 Task: Change  the formatting of the data to Which is  Less than 5, In conditional formating, put the option 'Green Fill with Dark Green Text. . 'In the sheet   Optimum Sales templetes   book
Action: Mouse moved to (77, 182)
Screenshot: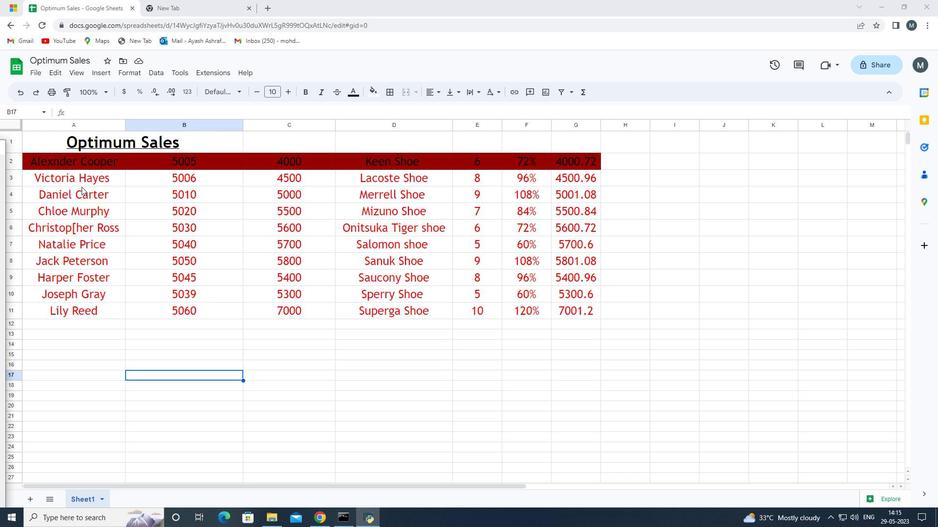 
Action: Mouse pressed left at (77, 182)
Screenshot: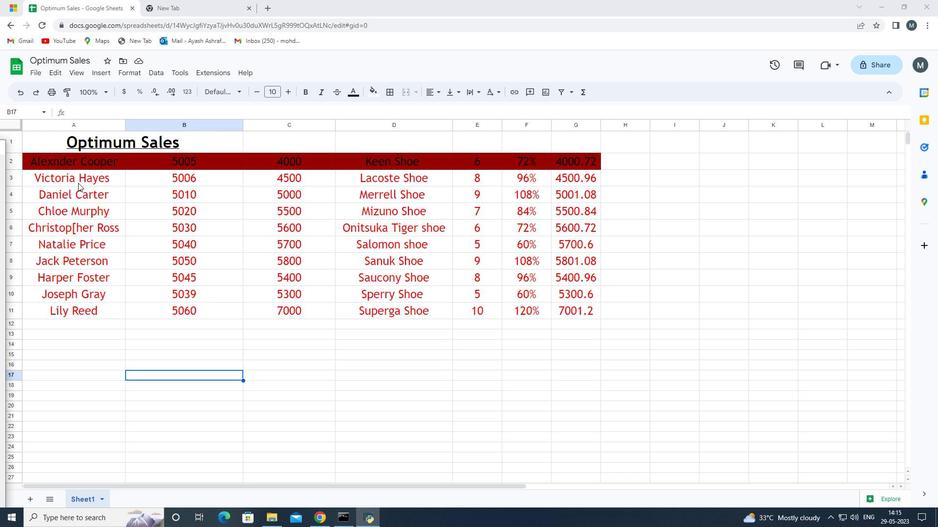 
Action: Mouse moved to (17, 156)
Screenshot: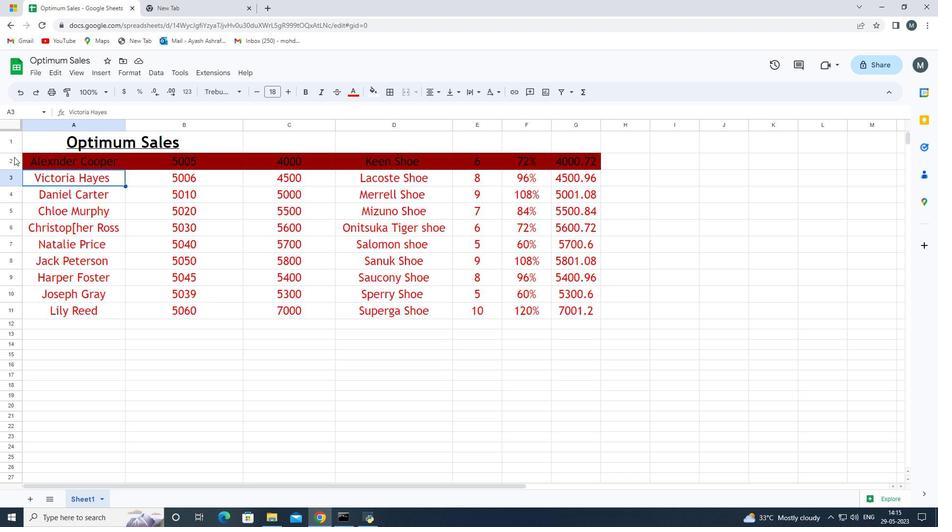 
Action: Mouse pressed left at (17, 156)
Screenshot: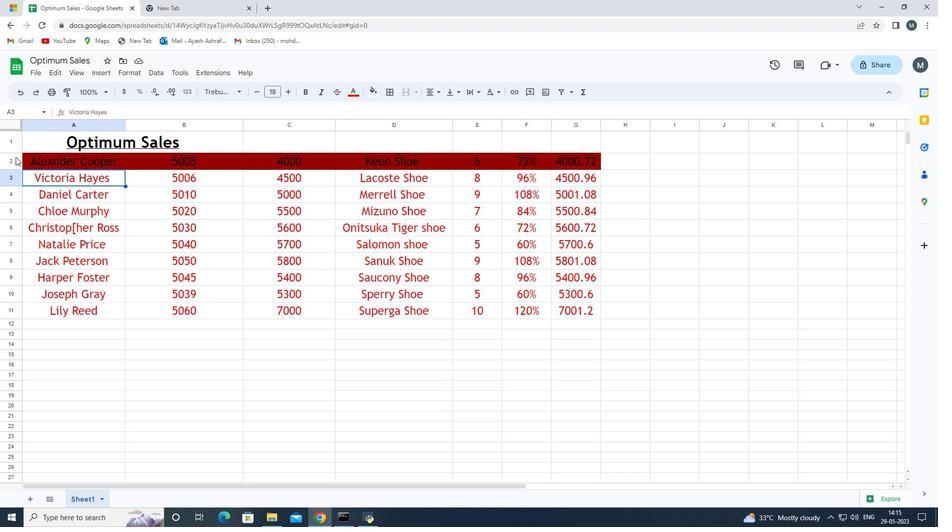 
Action: Mouse moved to (130, 71)
Screenshot: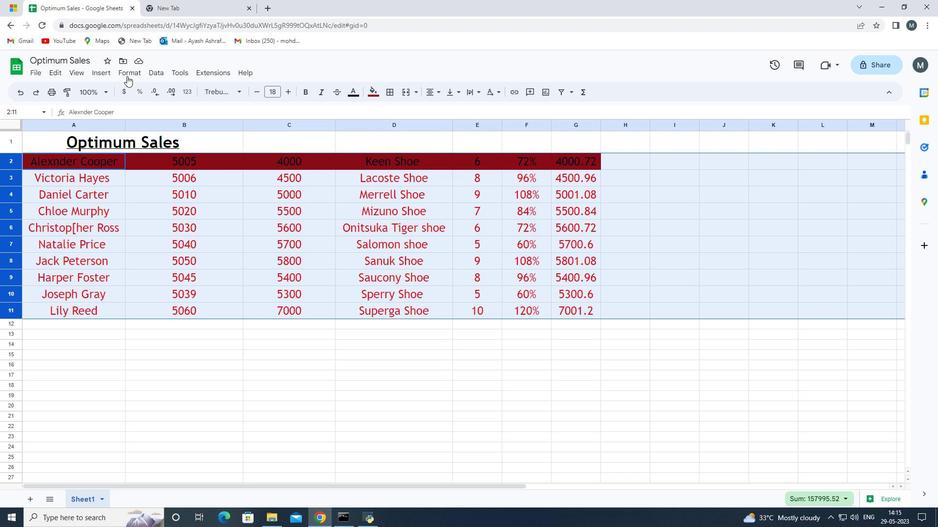 
Action: Mouse pressed left at (130, 71)
Screenshot: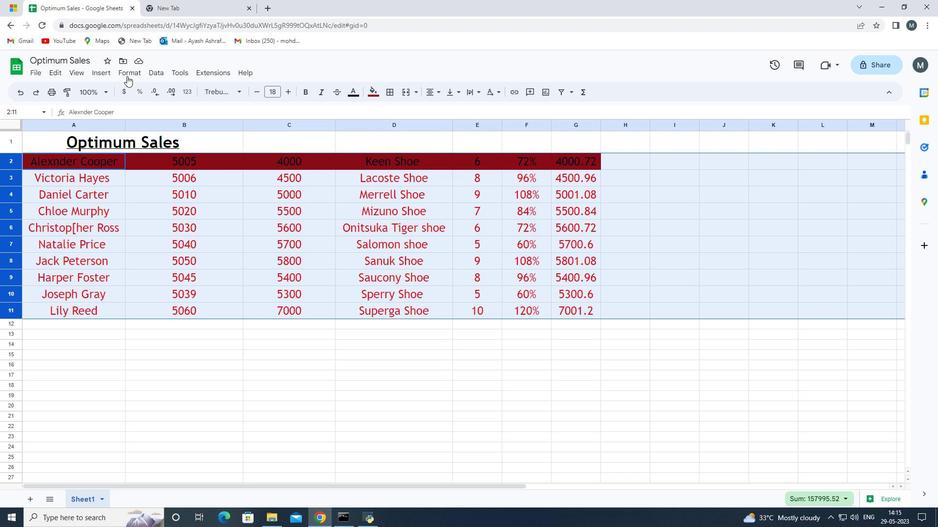 
Action: Mouse moved to (204, 238)
Screenshot: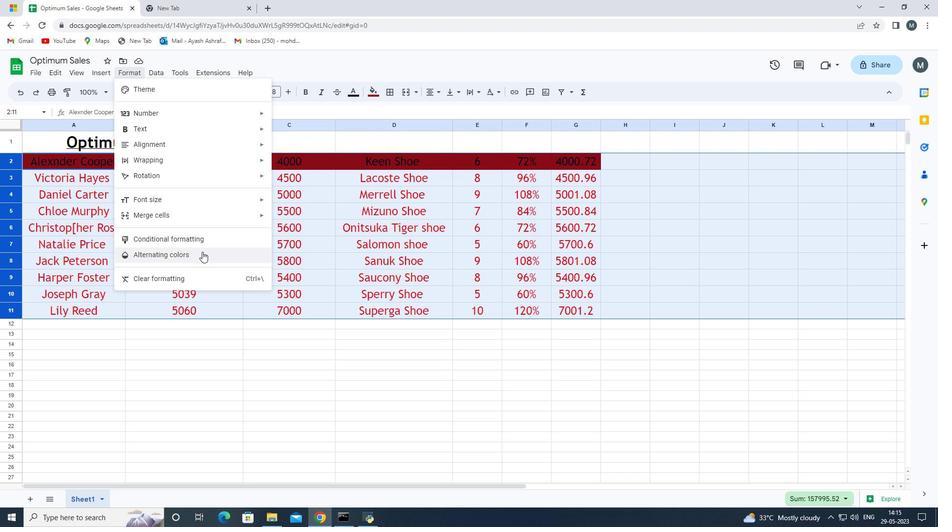 
Action: Mouse pressed left at (204, 238)
Screenshot: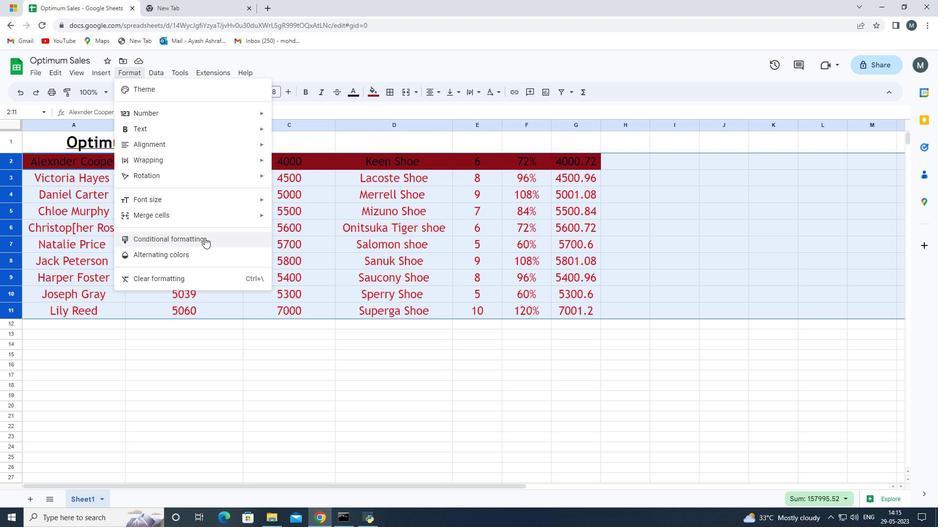 
Action: Mouse moved to (804, 225)
Screenshot: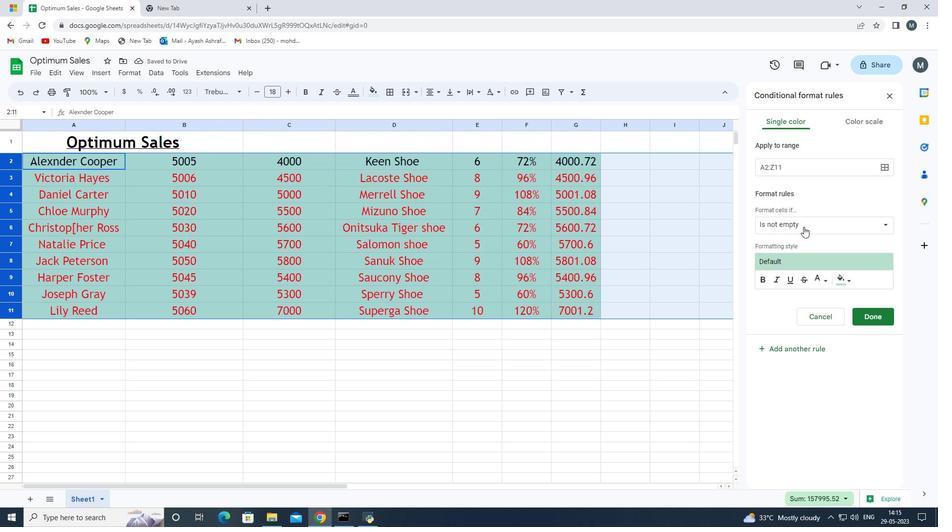 
Action: Mouse pressed left at (804, 225)
Screenshot: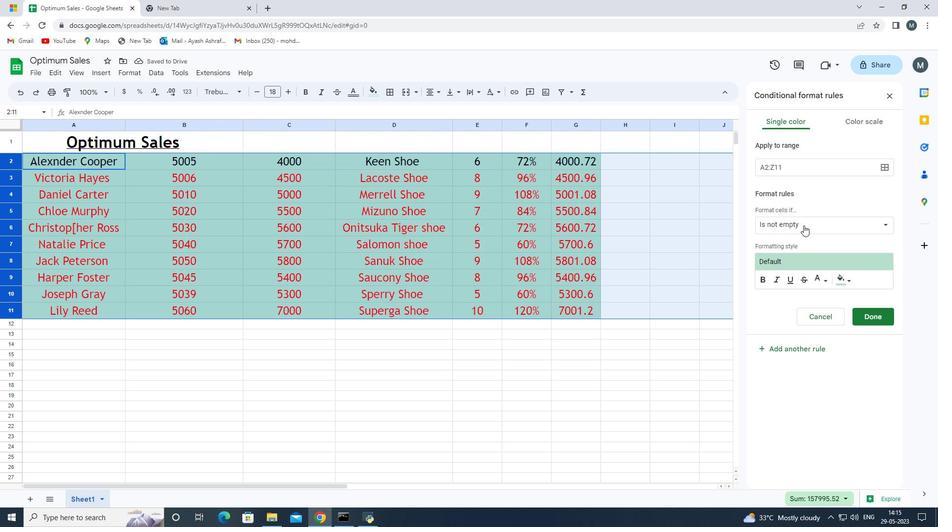 
Action: Mouse moved to (803, 410)
Screenshot: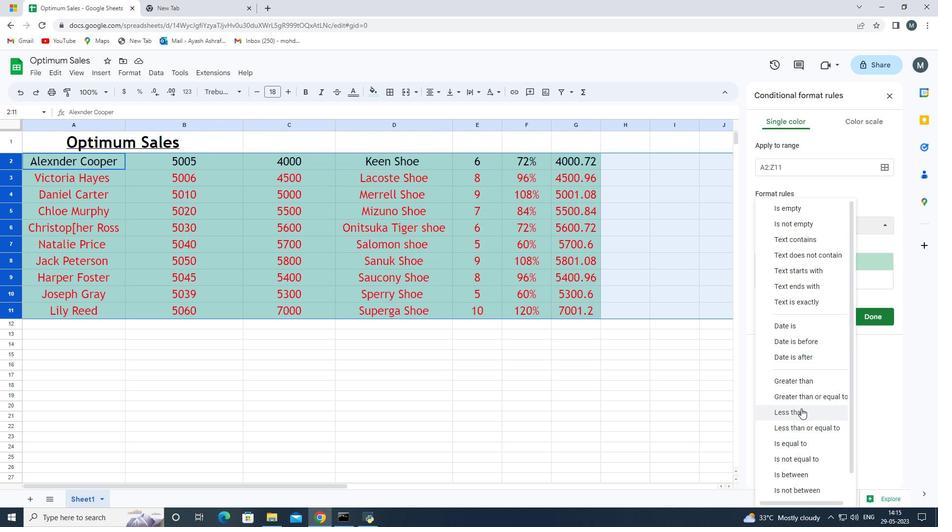 
Action: Mouse pressed left at (803, 410)
Screenshot: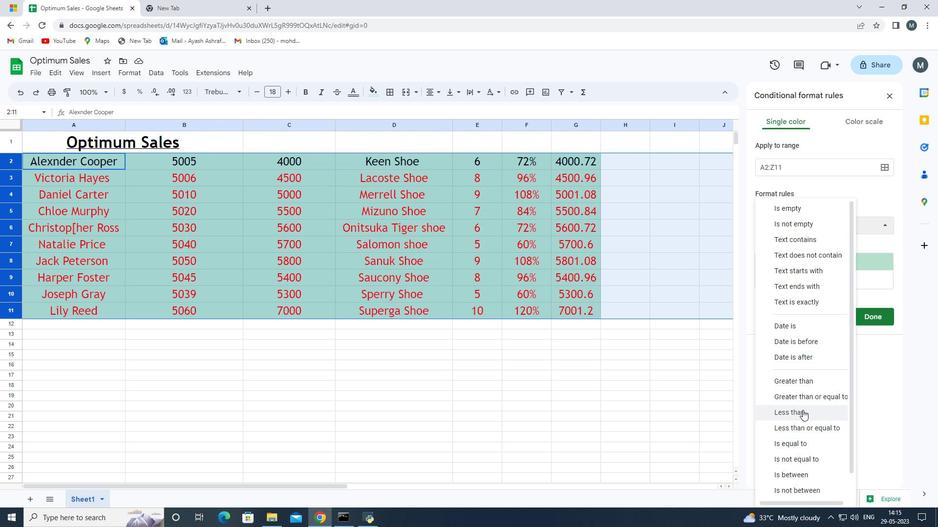 
Action: Mouse moved to (799, 249)
Screenshot: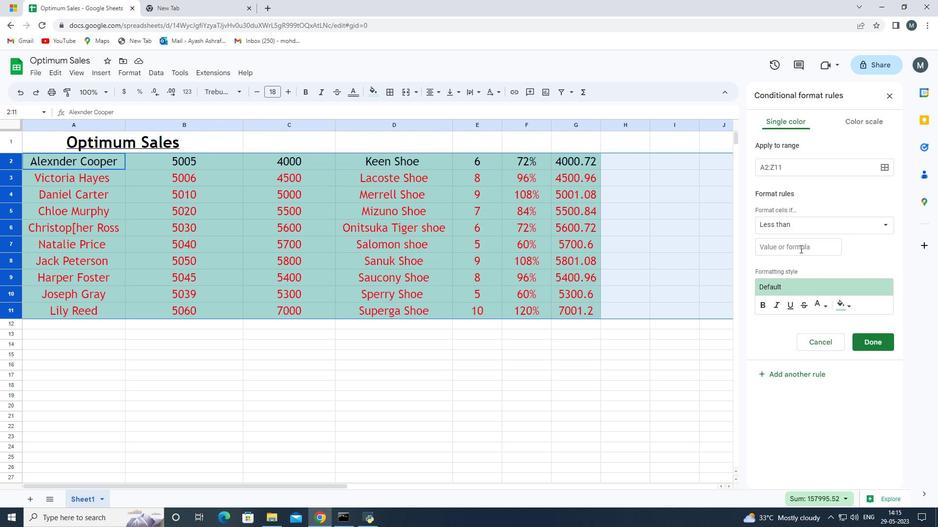
Action: Mouse pressed left at (799, 249)
Screenshot: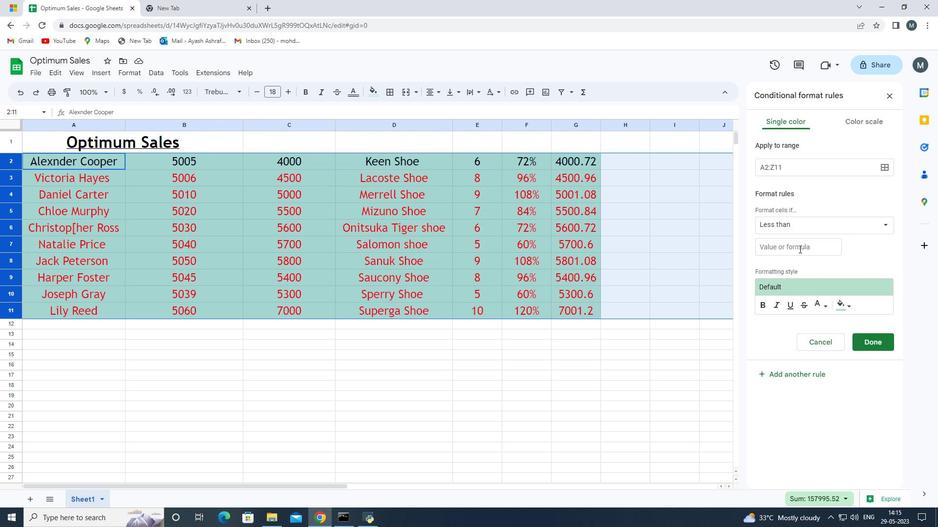 
Action: Key pressed 5
Screenshot: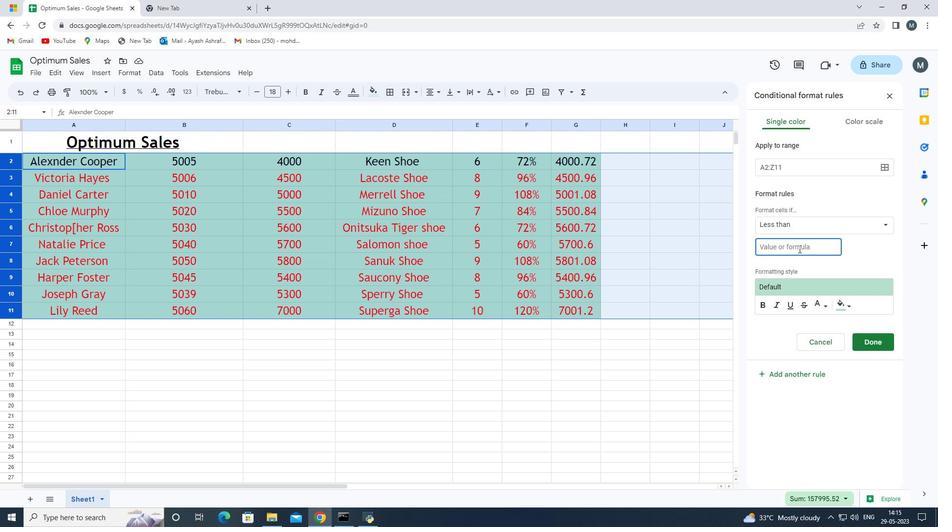 
Action: Mouse moved to (850, 309)
Screenshot: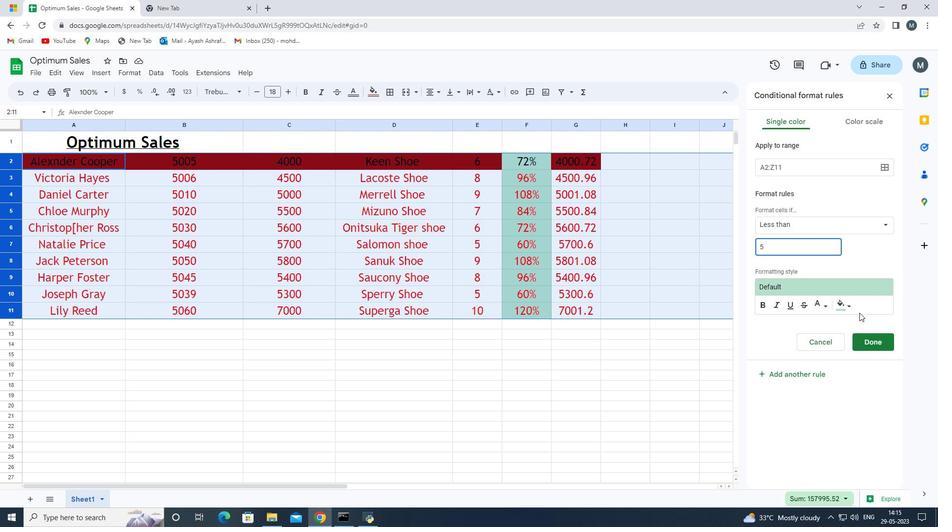 
Action: Mouse pressed left at (850, 309)
Screenshot: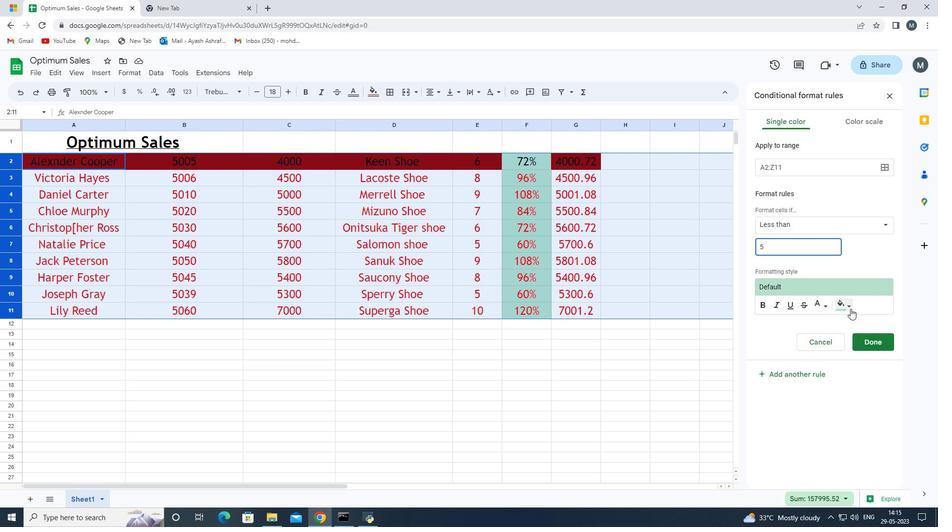 
Action: Mouse moved to (789, 351)
Screenshot: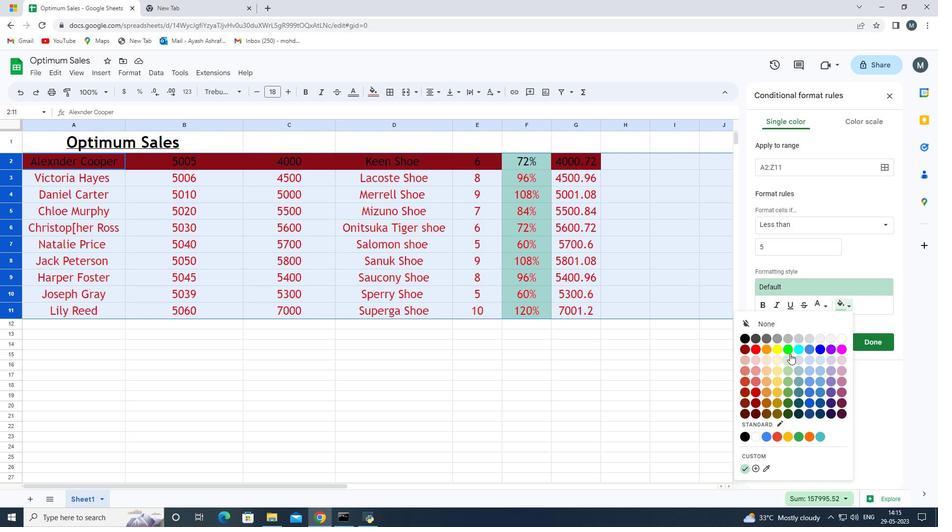 
Action: Mouse pressed left at (789, 351)
Screenshot: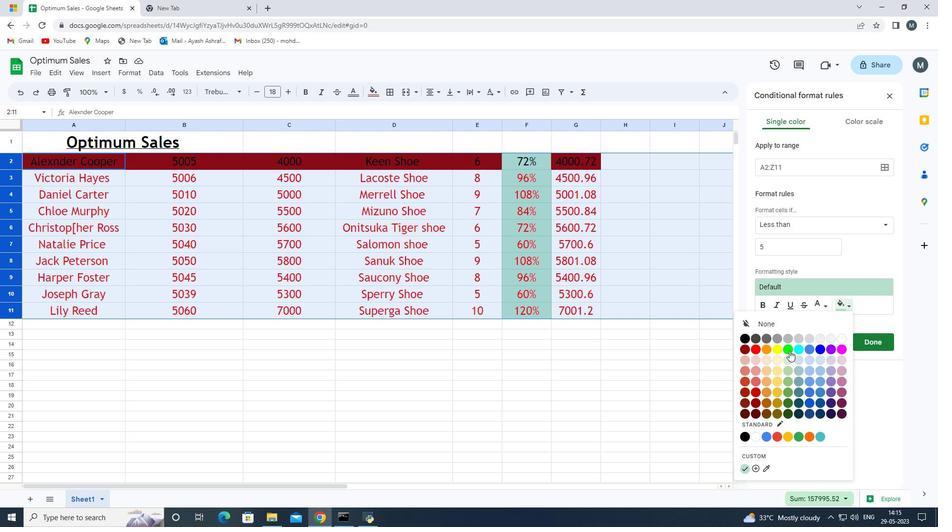 
Action: Mouse moved to (819, 305)
Screenshot: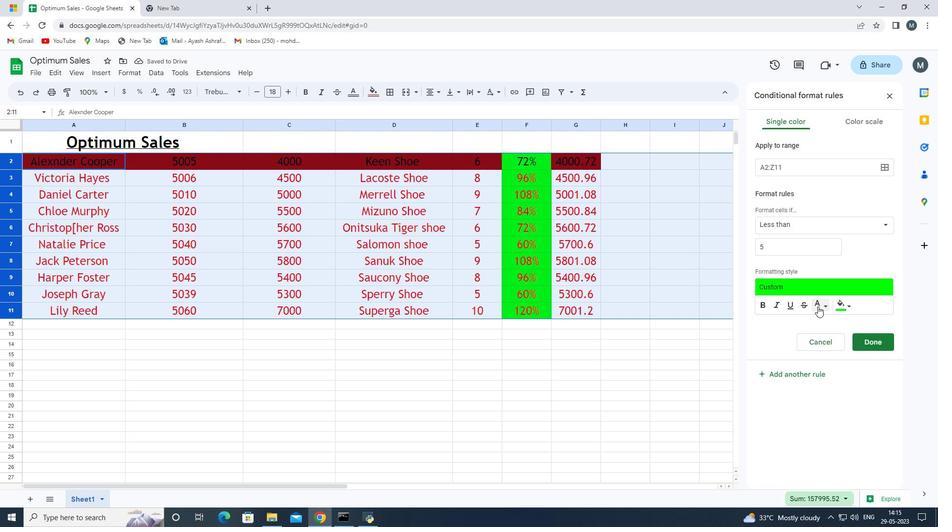 
Action: Mouse pressed left at (819, 305)
Screenshot: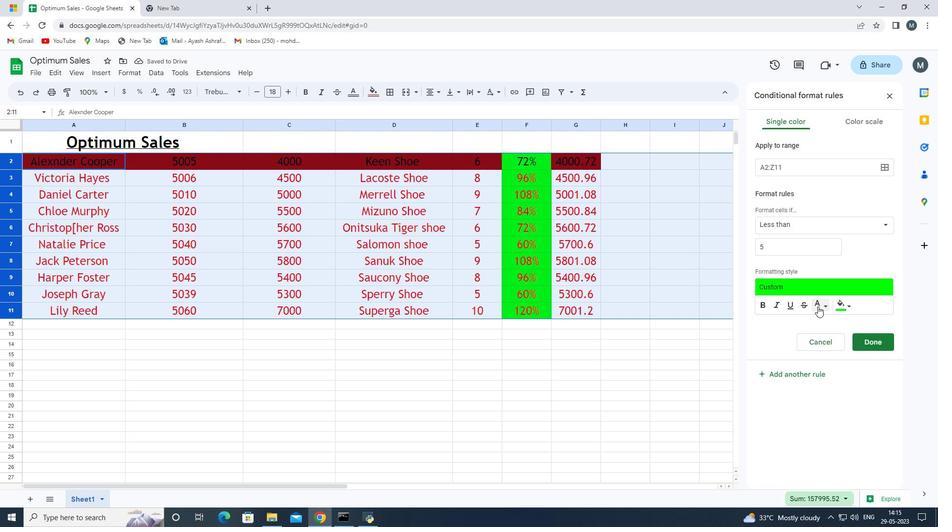 
Action: Mouse moved to (832, 337)
Screenshot: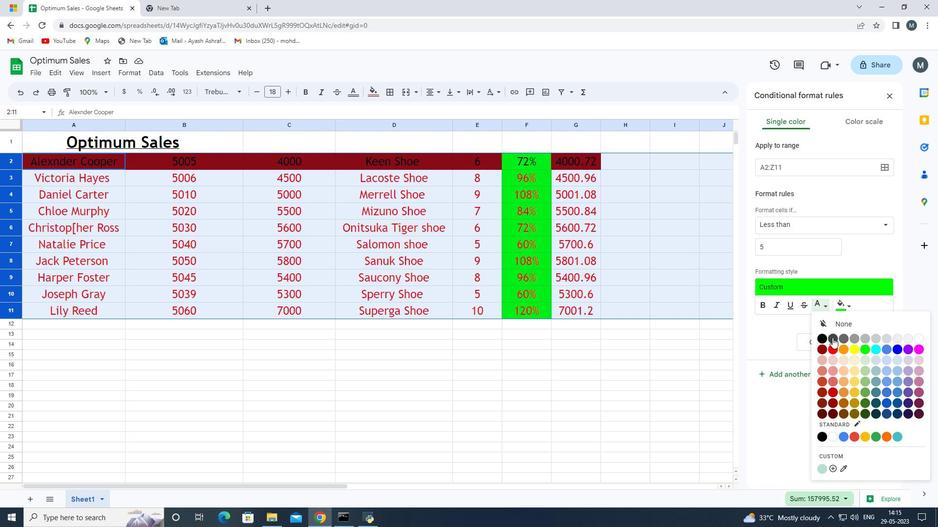 
Action: Mouse pressed left at (832, 337)
Screenshot: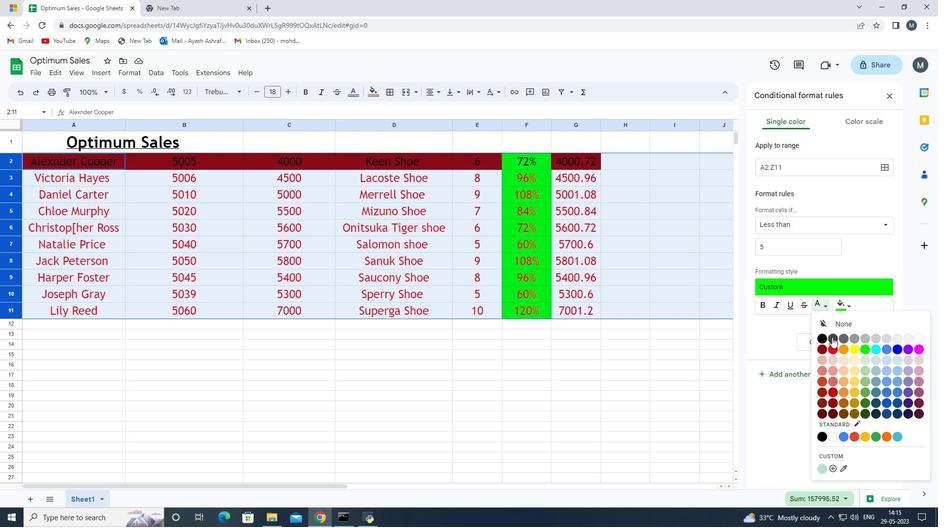 
Action: Mouse moved to (879, 339)
Screenshot: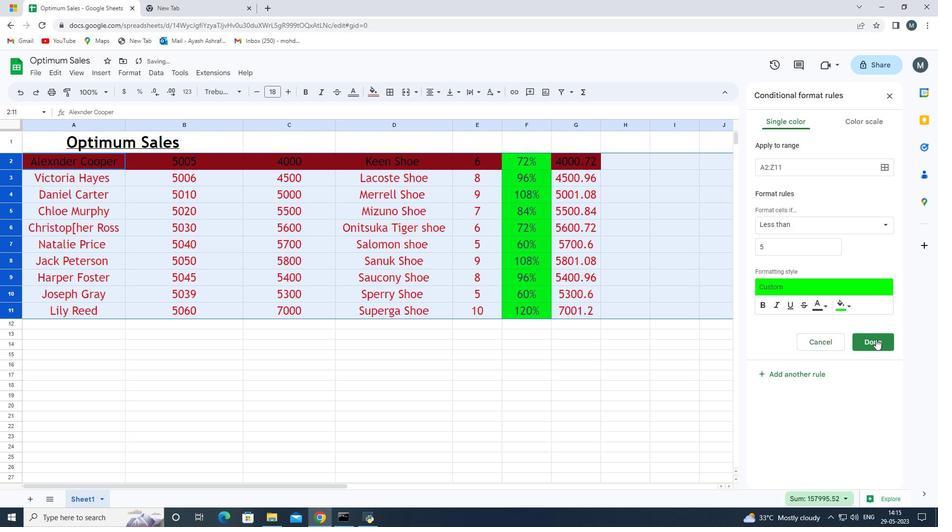 
Action: Mouse pressed left at (879, 339)
Screenshot: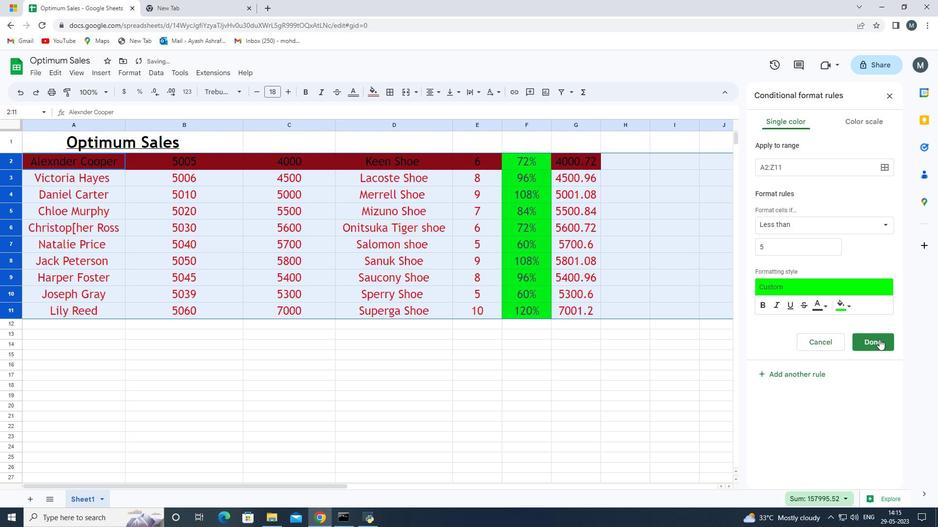 
Action: Mouse moved to (623, 371)
Screenshot: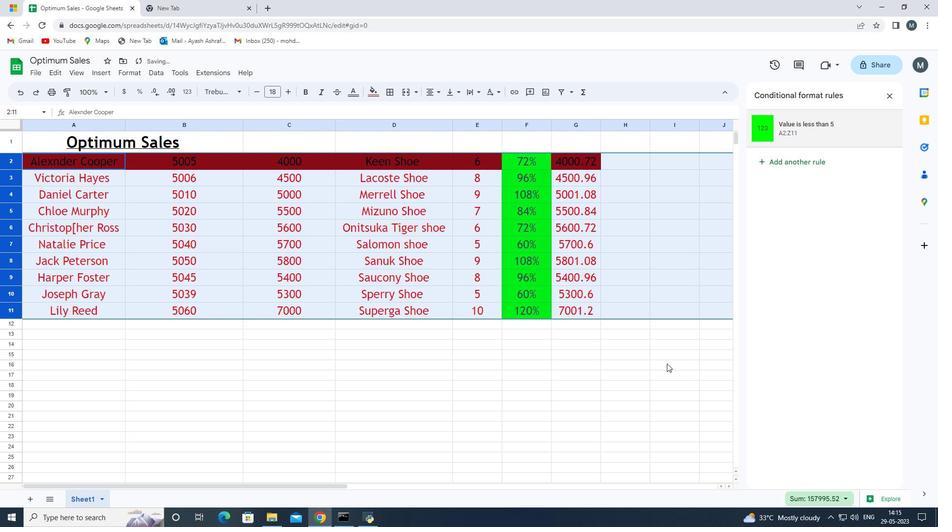 
Action: Mouse pressed left at (623, 371)
Screenshot: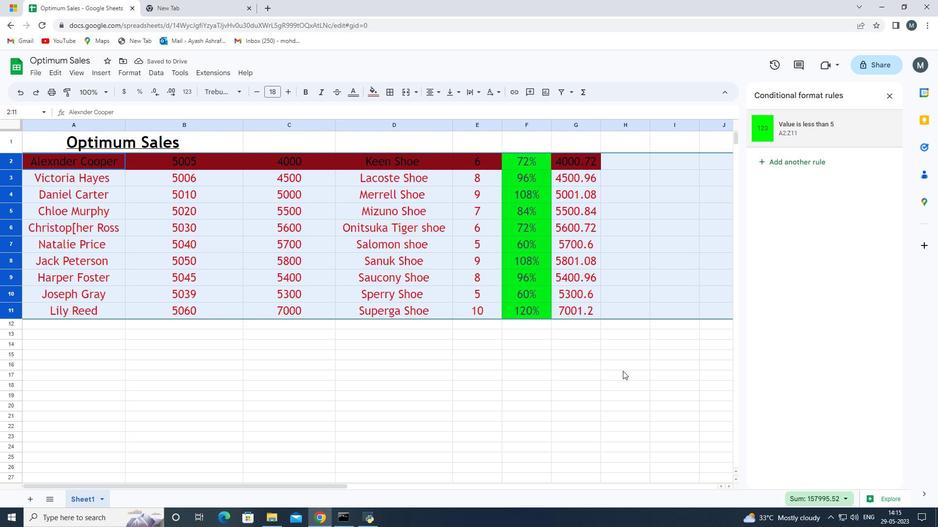 
Action: Mouse moved to (583, 275)
Screenshot: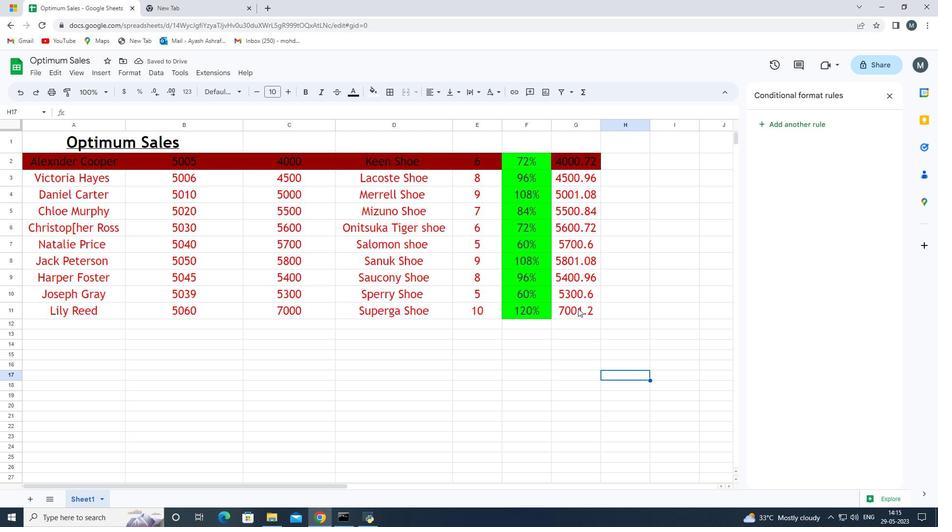 
Action: Mouse scrolled (583, 275) with delta (0, 0)
Screenshot: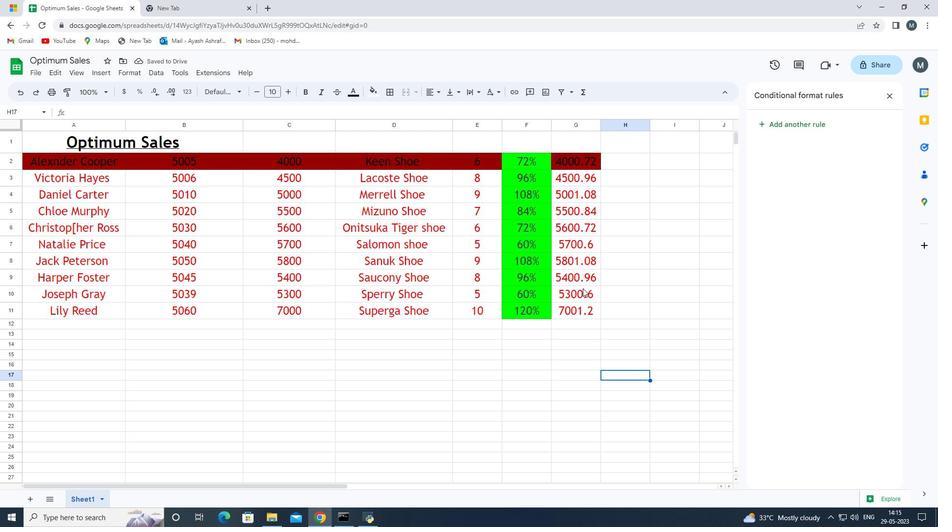 
Action: Mouse scrolled (583, 275) with delta (0, 0)
Screenshot: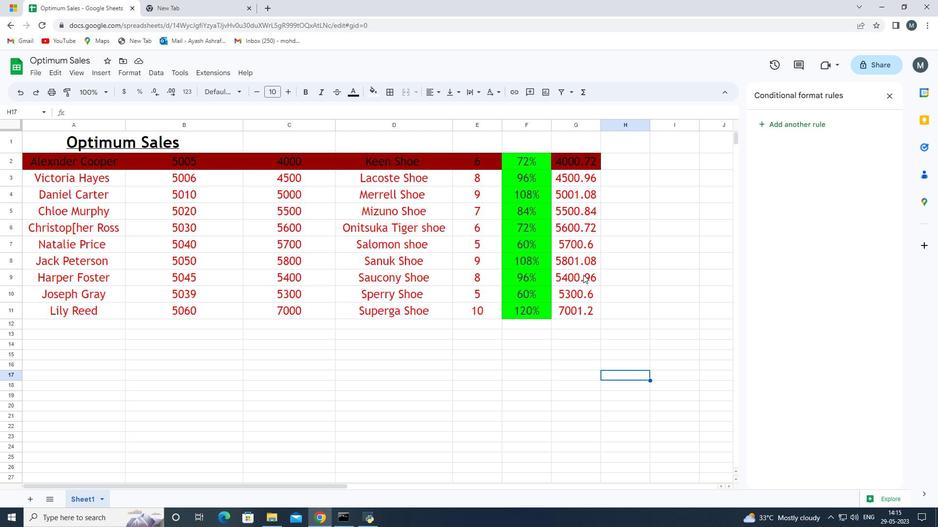 
Action: Mouse moved to (890, 100)
Screenshot: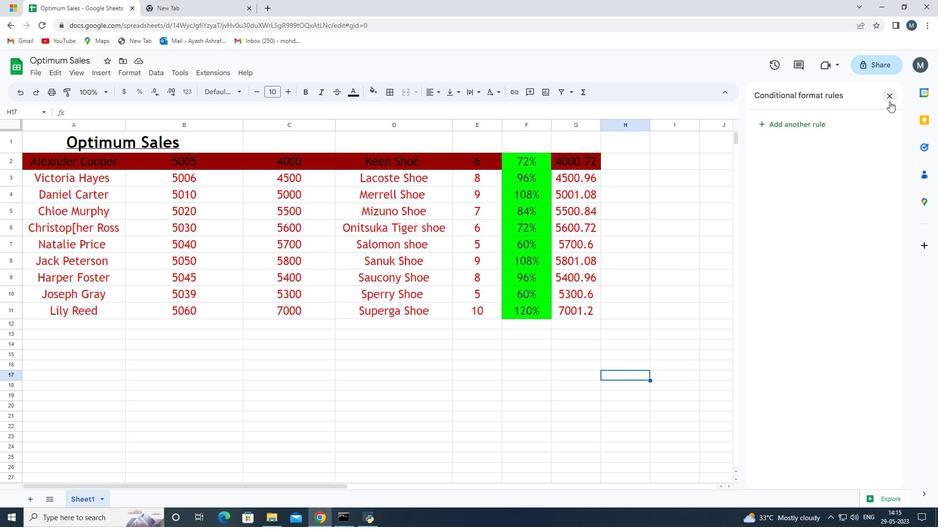 
Action: Mouse pressed left at (890, 100)
Screenshot: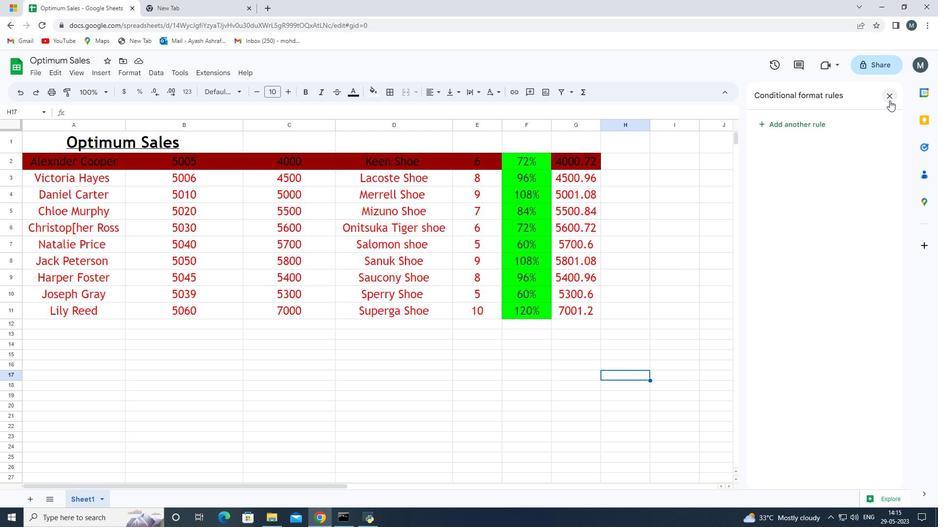 
Action: Mouse moved to (454, 383)
Screenshot: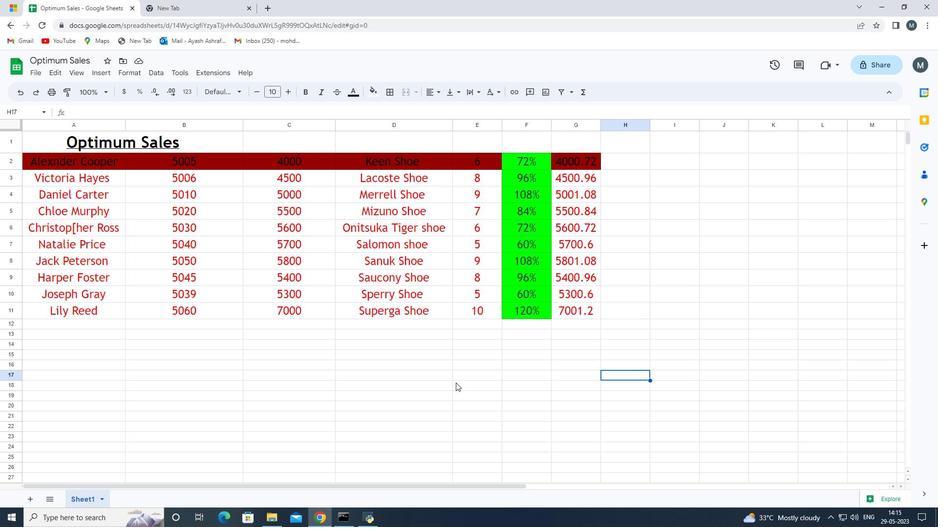 
Action: Mouse pressed left at (454, 383)
Screenshot: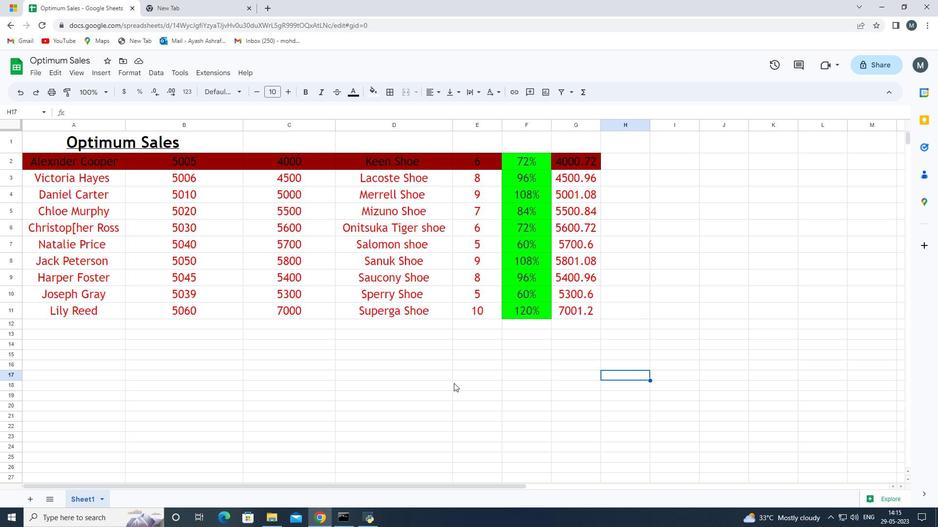 
Action: Mouse moved to (121, 75)
Screenshot: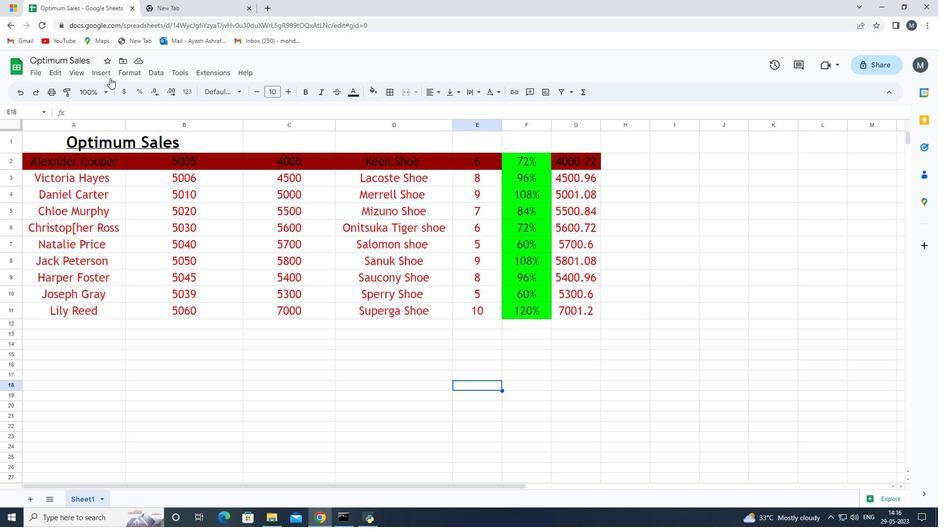 
Action: Mouse pressed left at (121, 75)
Screenshot: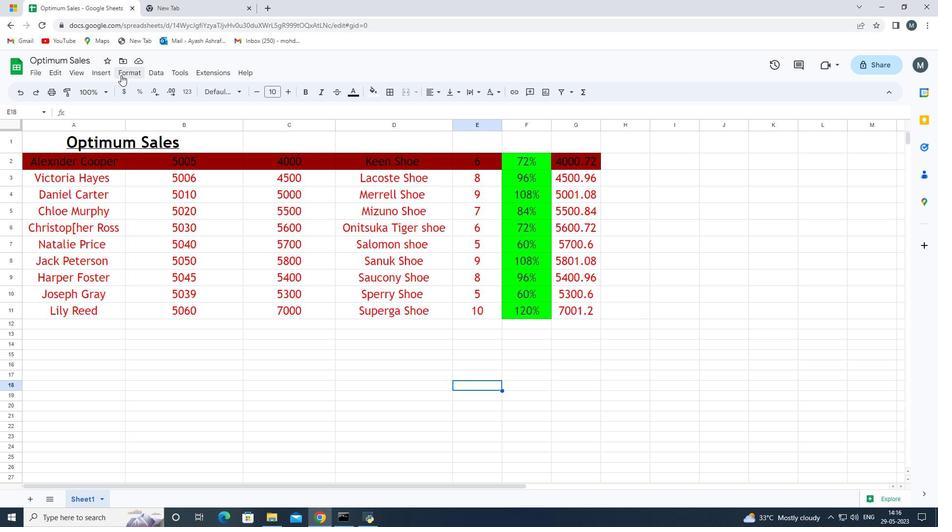 
Action: Mouse moved to (194, 241)
Screenshot: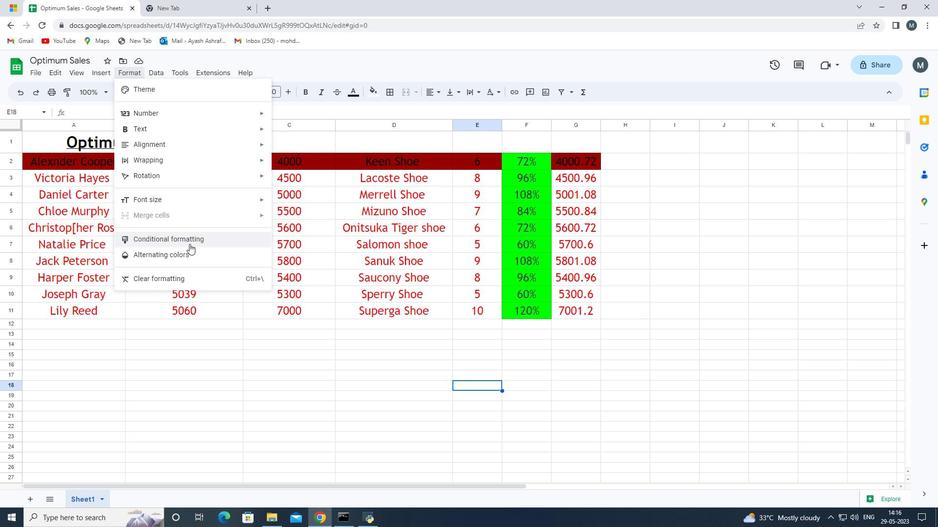 
Action: Mouse pressed left at (194, 241)
Screenshot: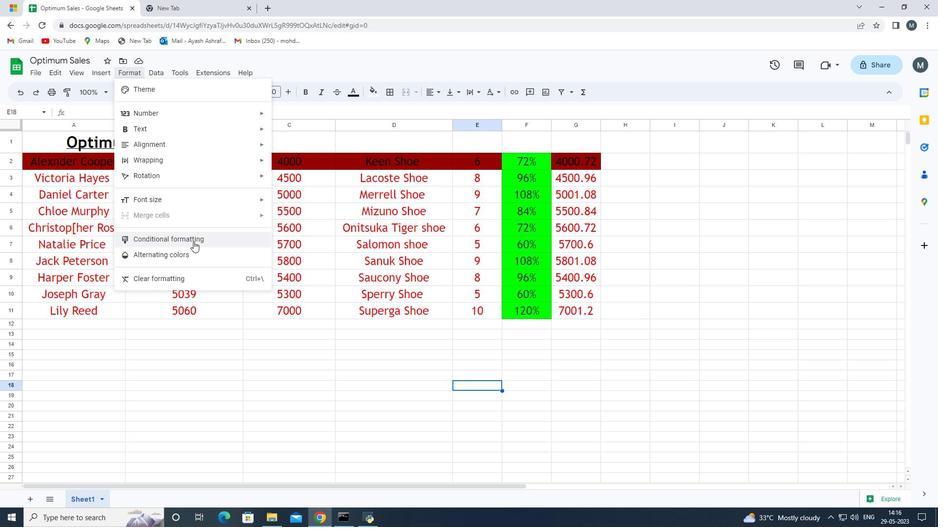 
Action: Mouse moved to (797, 225)
Screenshot: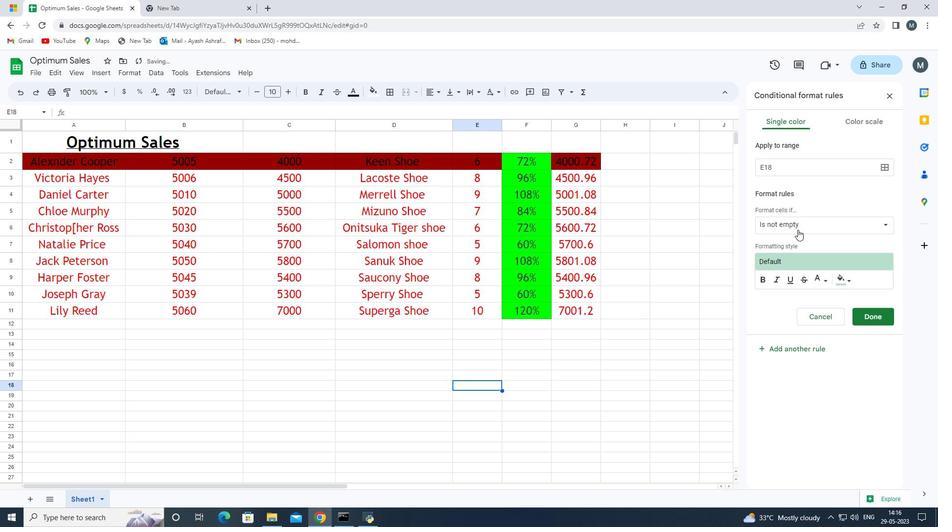 
Action: Mouse pressed left at (797, 225)
Screenshot: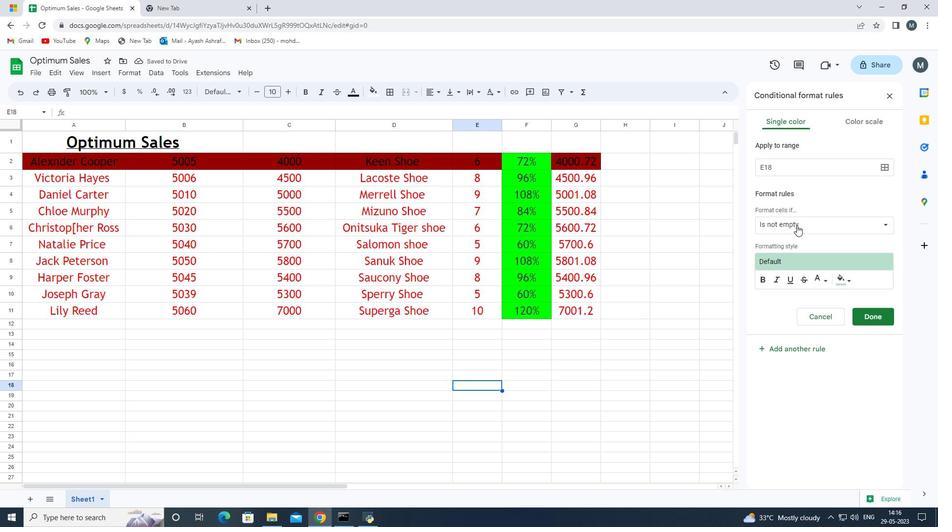 
Action: Mouse moved to (702, 253)
Screenshot: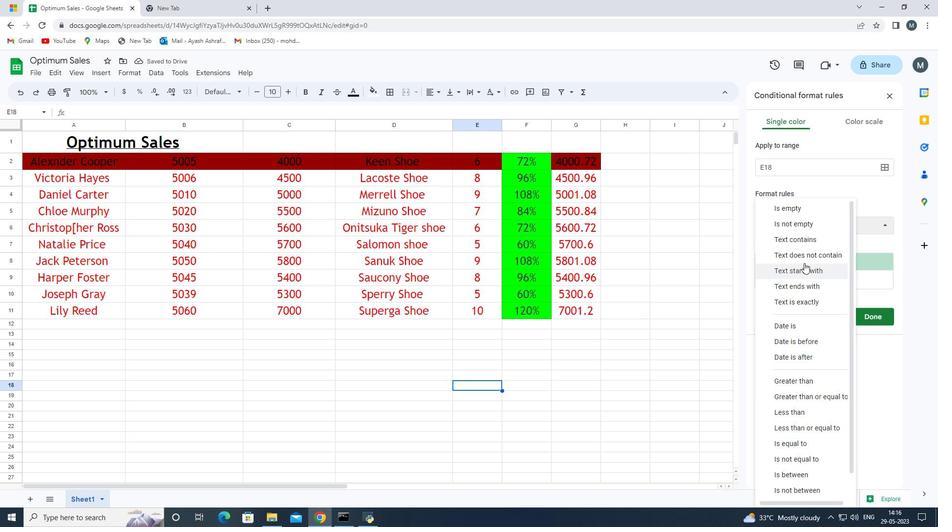 
Action: Mouse pressed left at (702, 253)
Screenshot: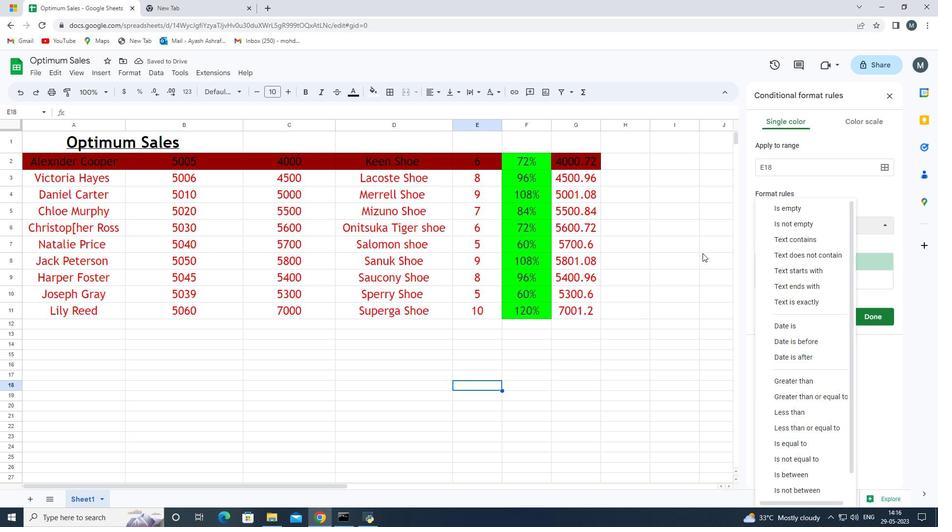 
Action: Mouse moved to (819, 225)
Screenshot: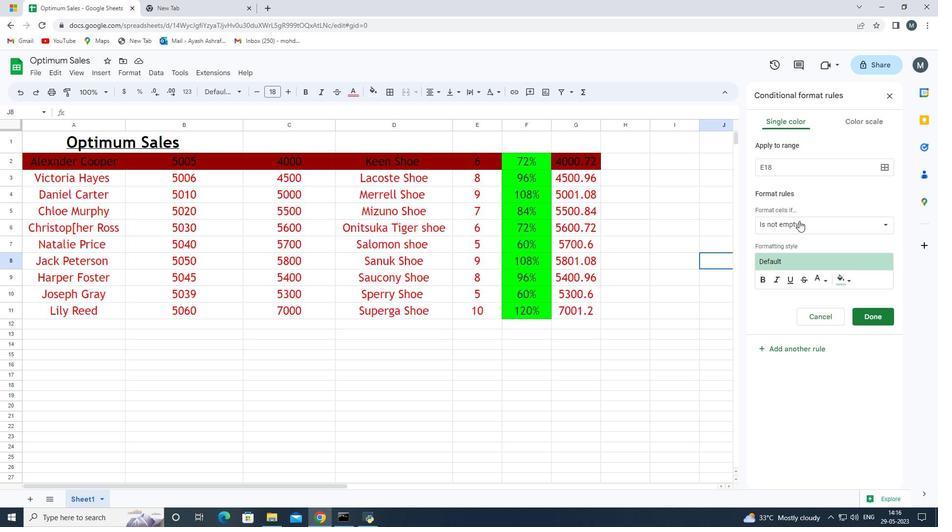 
Action: Mouse pressed left at (819, 225)
Screenshot: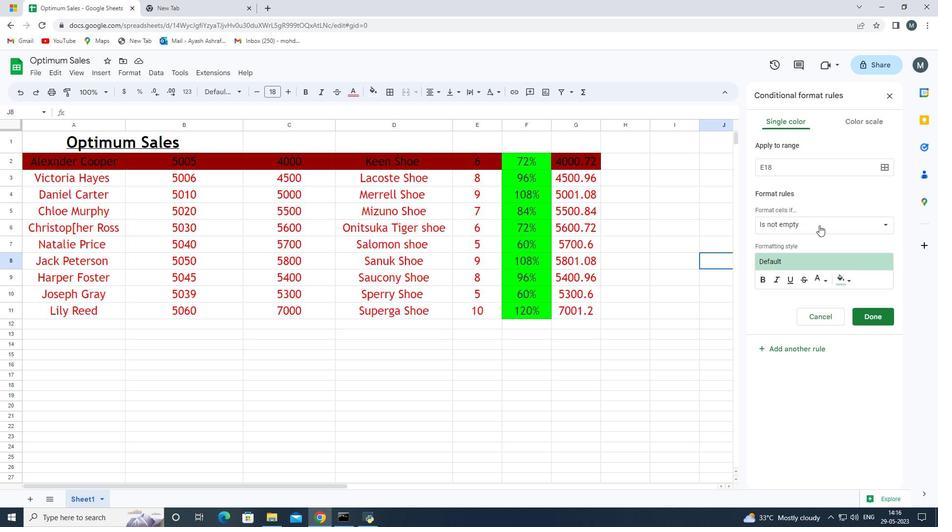 
Action: Mouse moved to (801, 414)
Screenshot: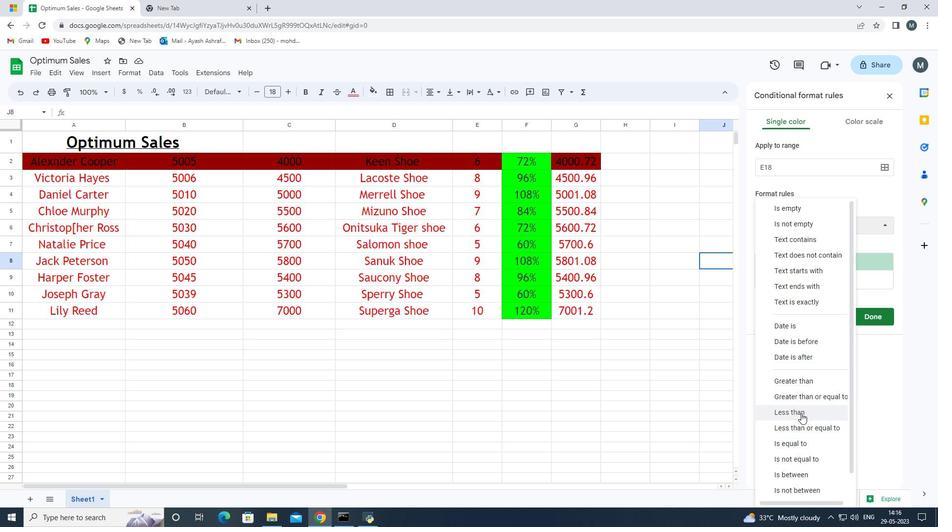 
Action: Mouse pressed left at (801, 414)
Screenshot: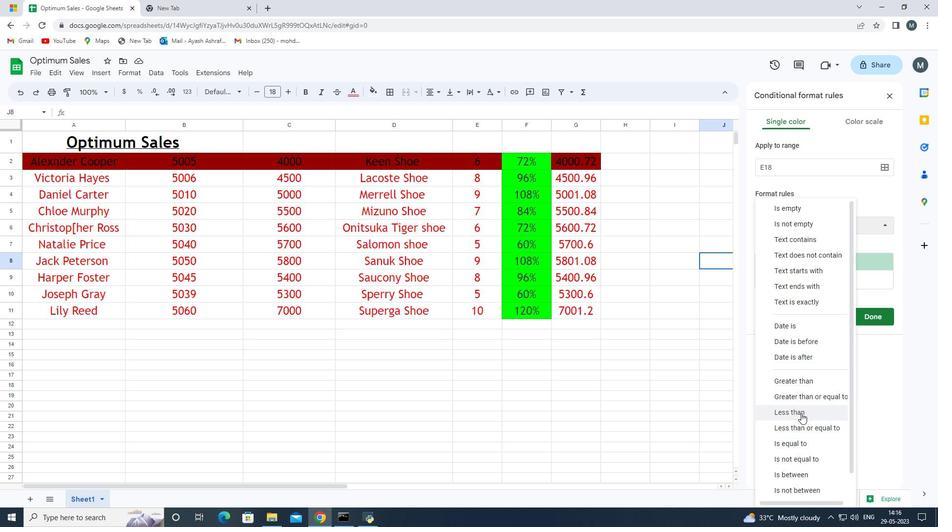 
Action: Mouse moved to (789, 253)
Screenshot: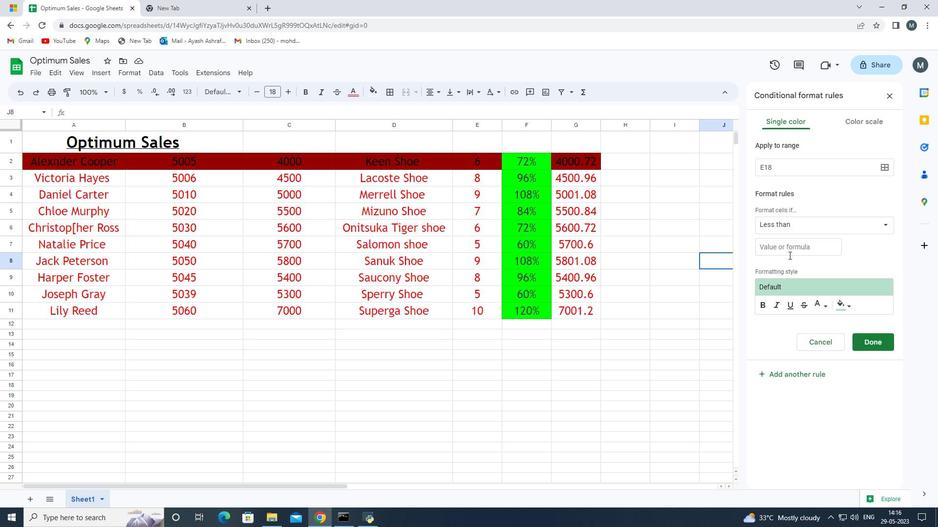 
Action: Mouse pressed left at (789, 253)
Screenshot: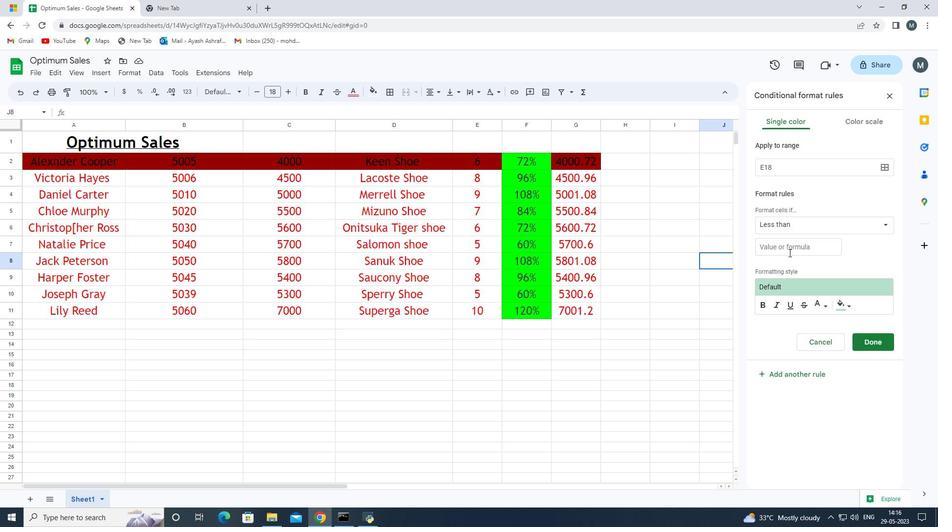 
Action: Key pressed 5<Key.enter>
Screenshot: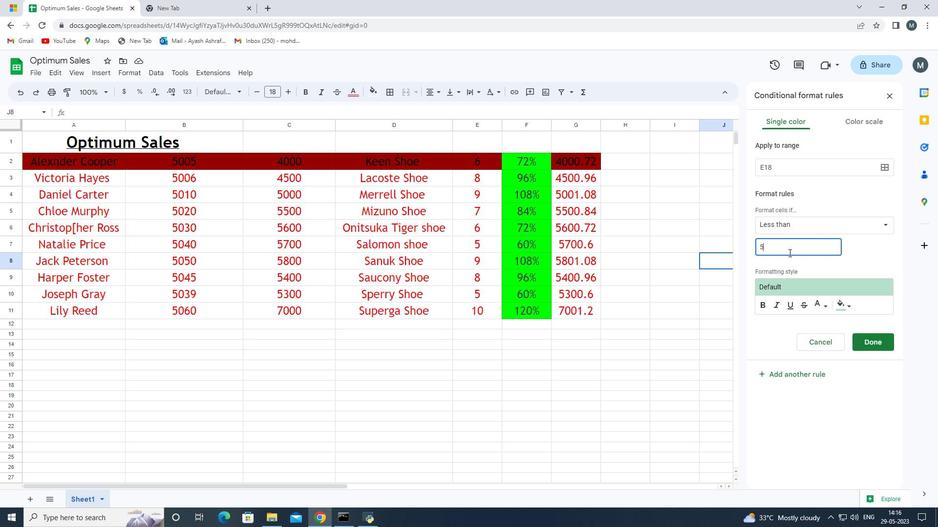 
Action: Mouse moved to (813, 347)
Screenshot: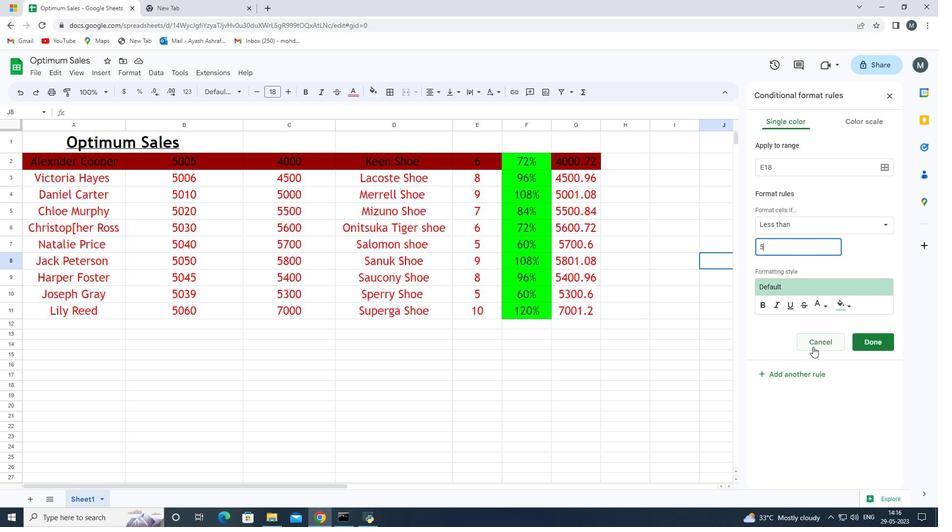 
Action: Mouse pressed left at (813, 347)
Screenshot: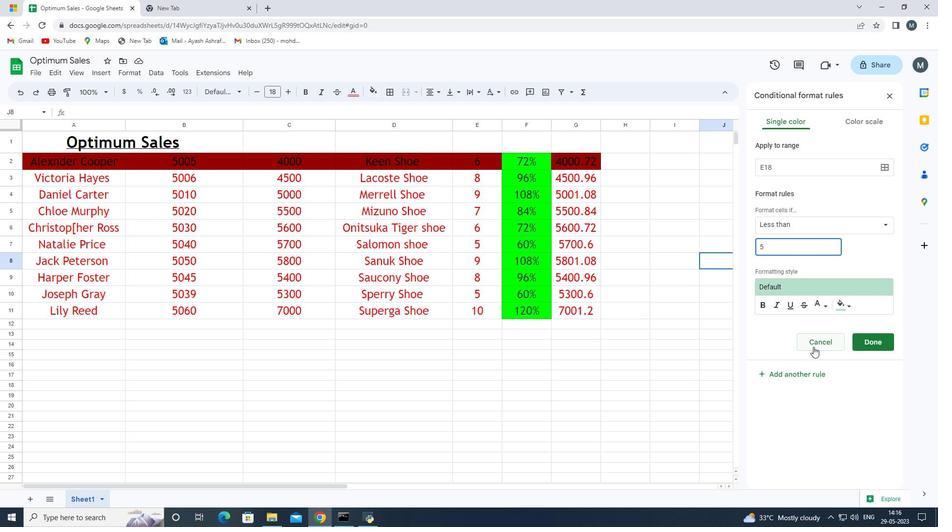 
Action: Mouse moved to (543, 446)
Screenshot: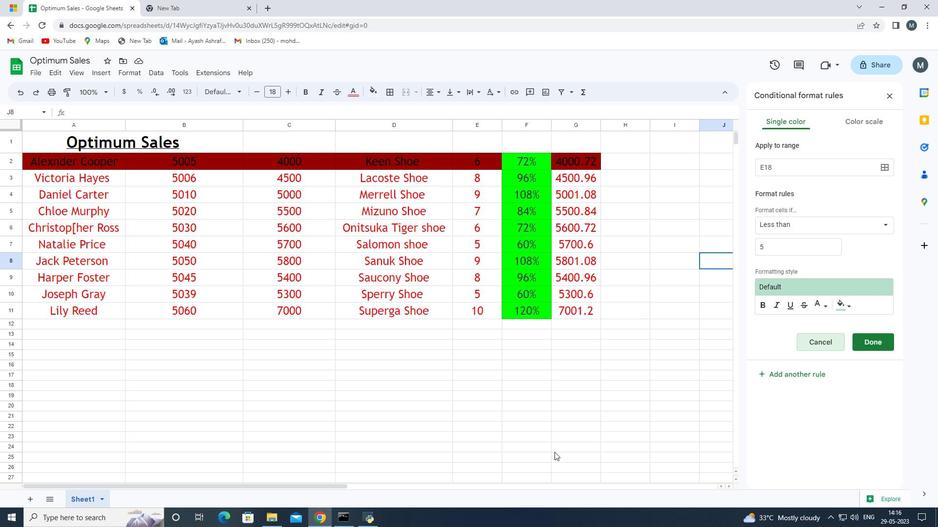 
Action: Mouse pressed left at (543, 446)
Screenshot: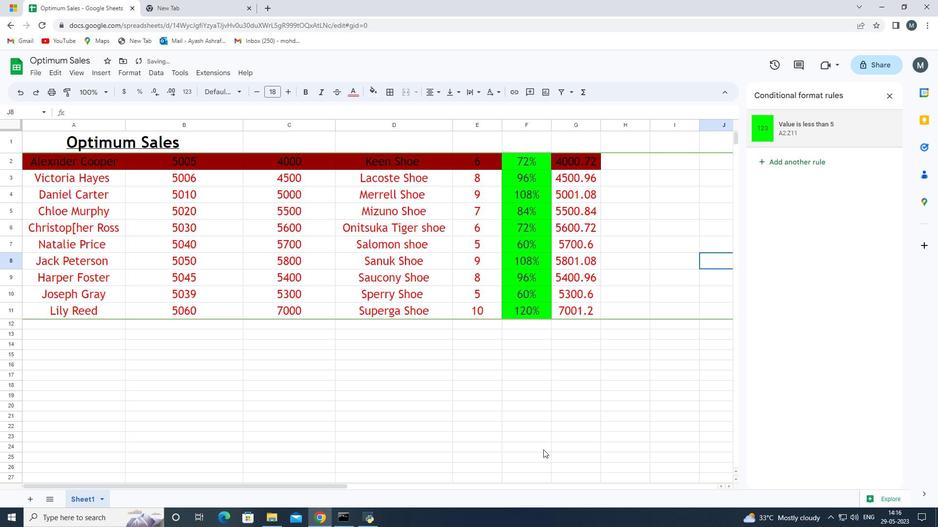 
Action: Mouse moved to (358, 425)
Screenshot: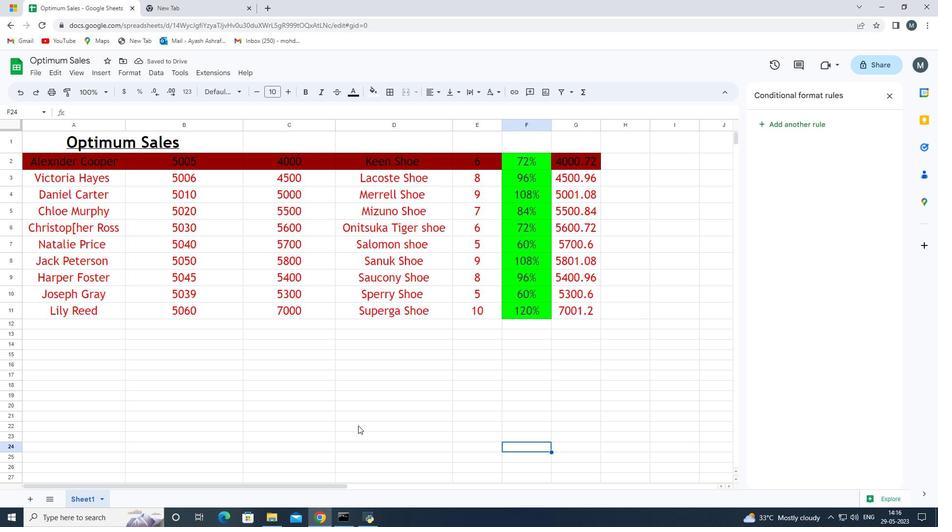 
